 Task: Look for products in the category "Guacamole" from Store Brand only.
Action: Mouse moved to (888, 288)
Screenshot: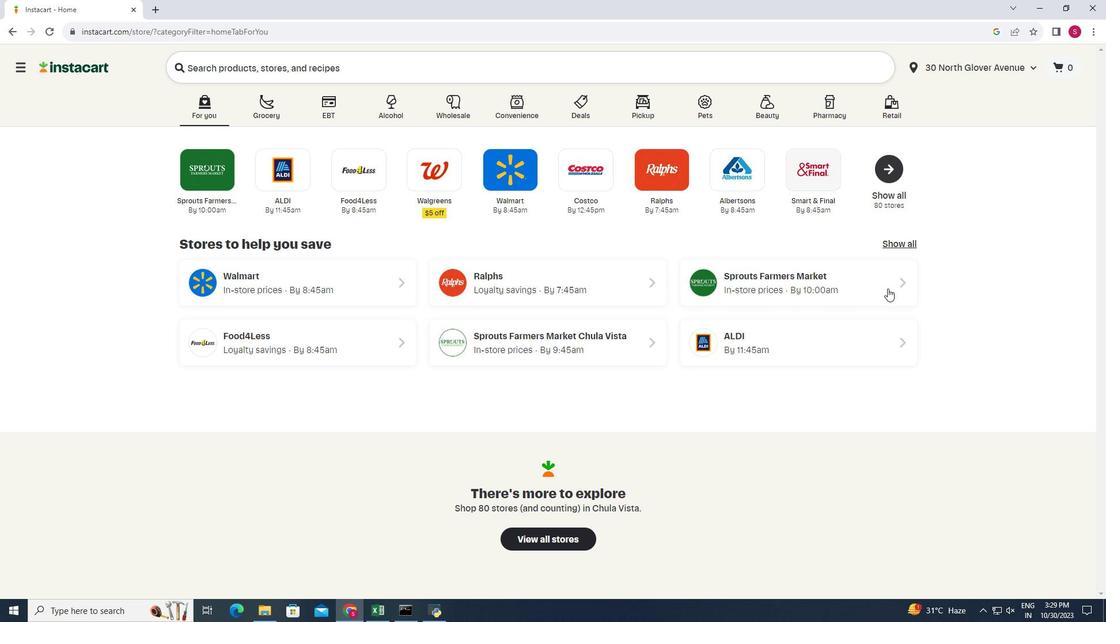 
Action: Mouse pressed left at (888, 288)
Screenshot: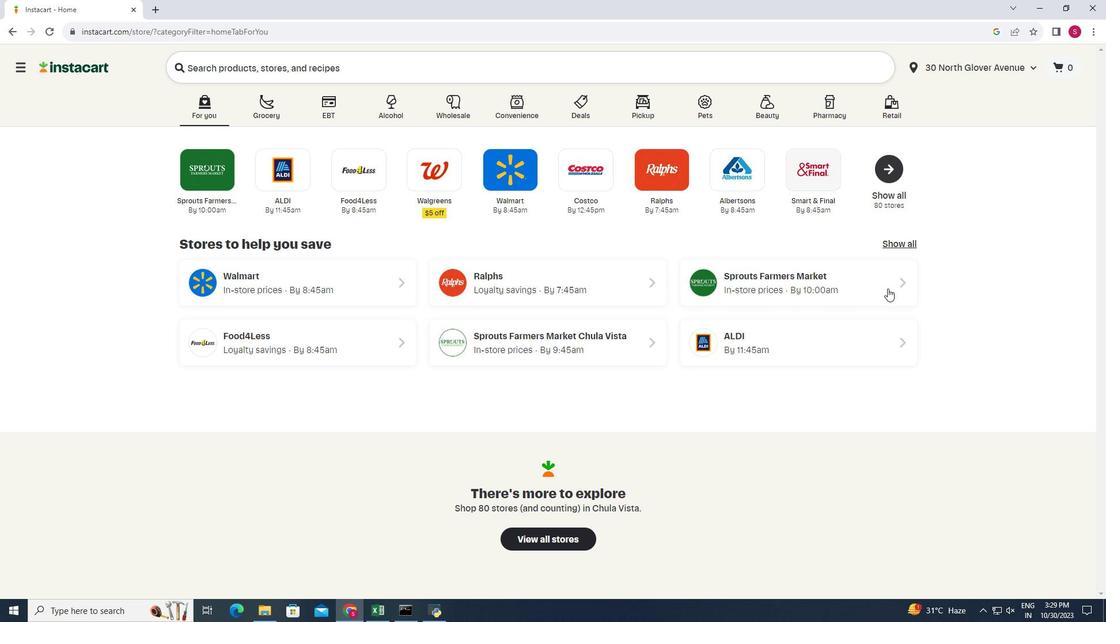 
Action: Mouse moved to (28, 503)
Screenshot: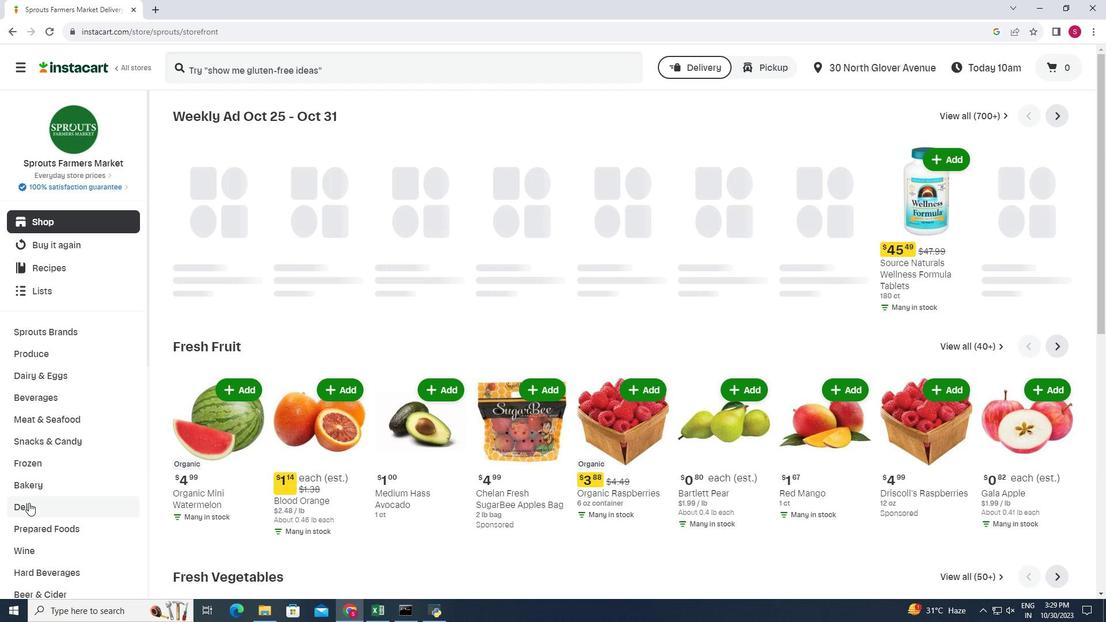 
Action: Mouse pressed left at (28, 503)
Screenshot: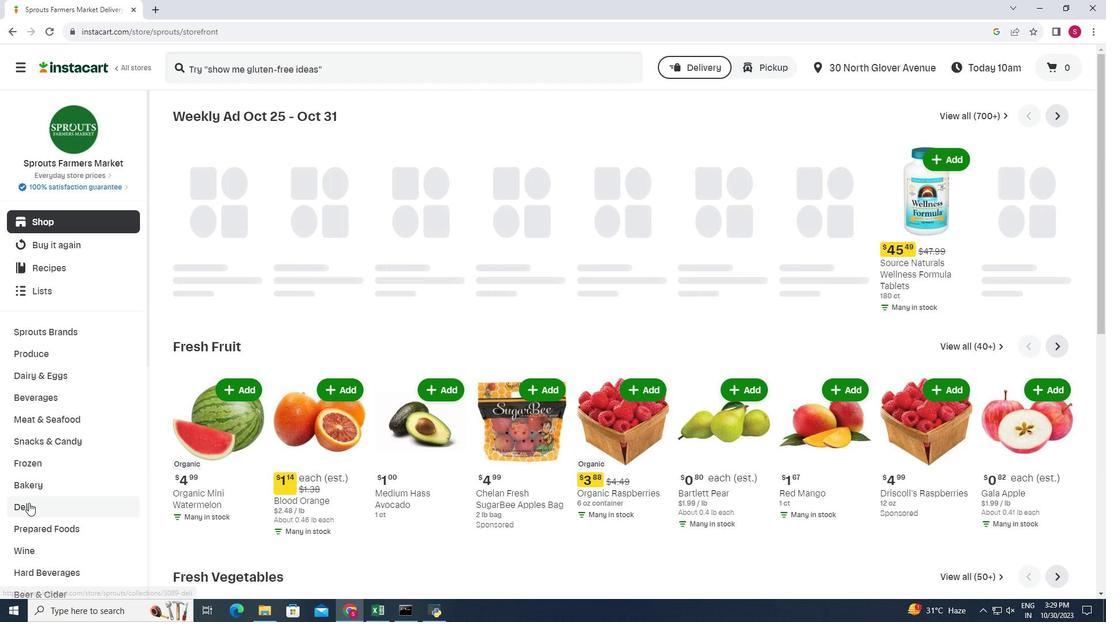 
Action: Mouse moved to (292, 279)
Screenshot: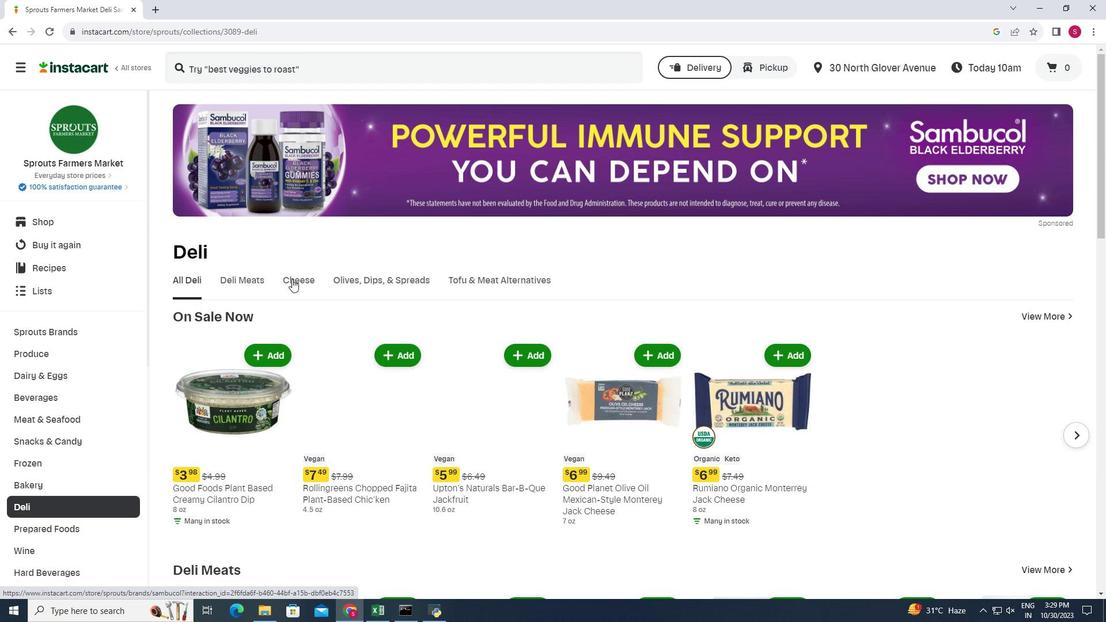 
Action: Mouse pressed left at (292, 279)
Screenshot: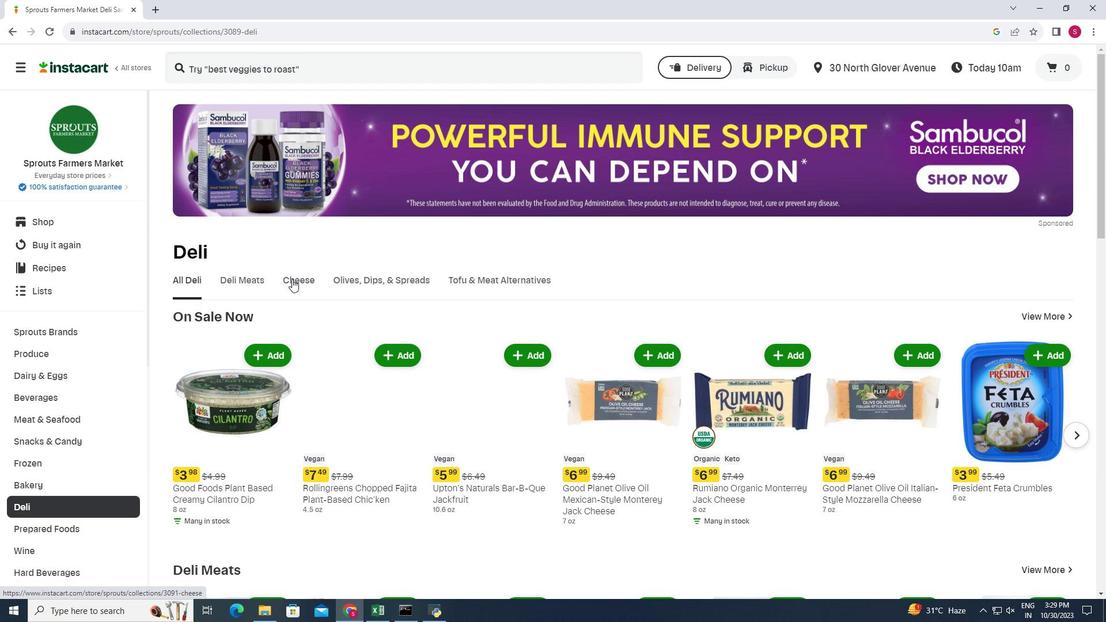 
Action: Mouse moved to (395, 291)
Screenshot: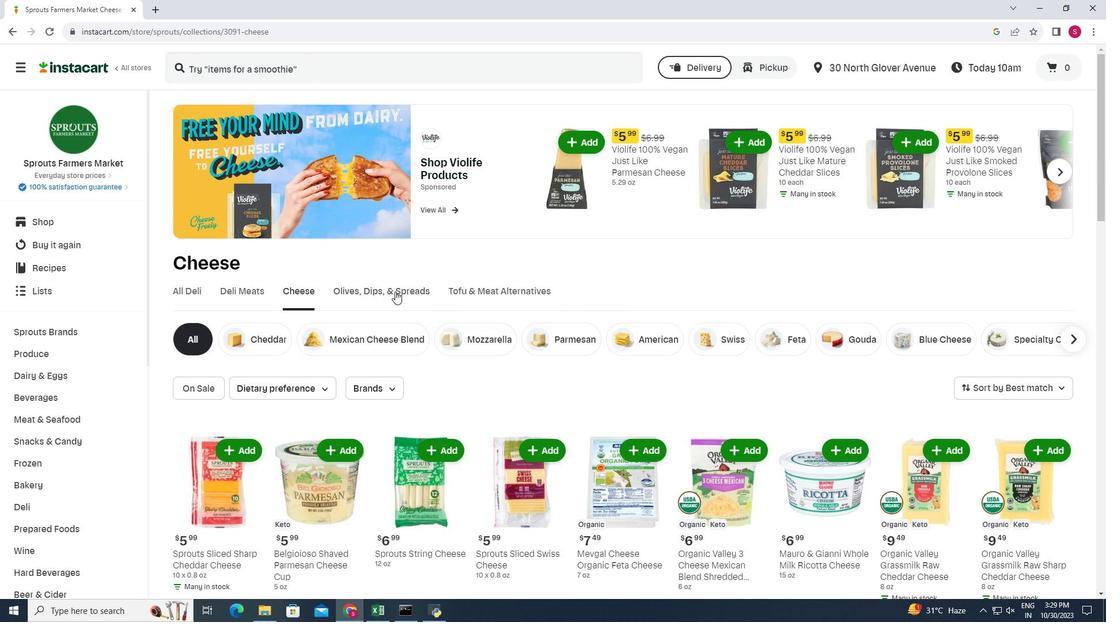 
Action: Mouse pressed left at (395, 291)
Screenshot: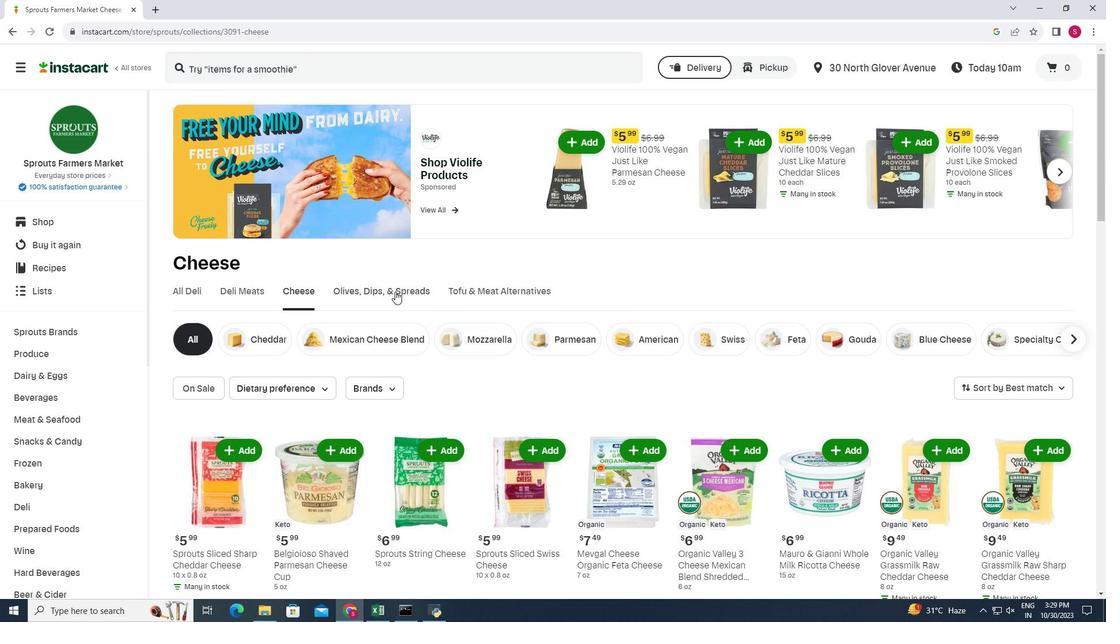 
Action: Mouse moved to (364, 318)
Screenshot: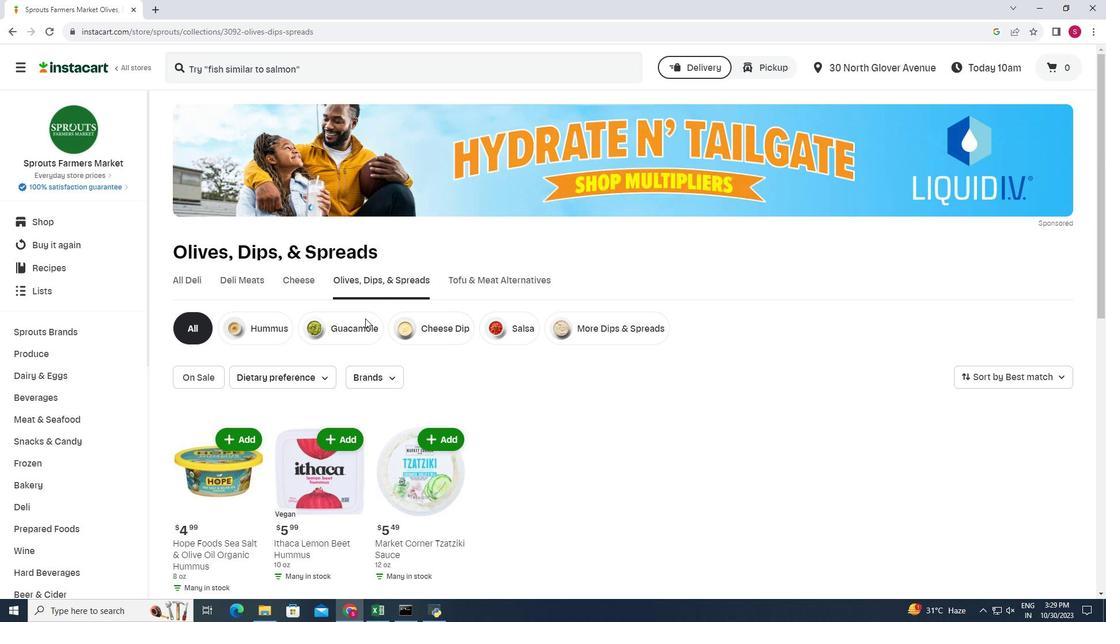 
Action: Mouse pressed left at (364, 318)
Screenshot: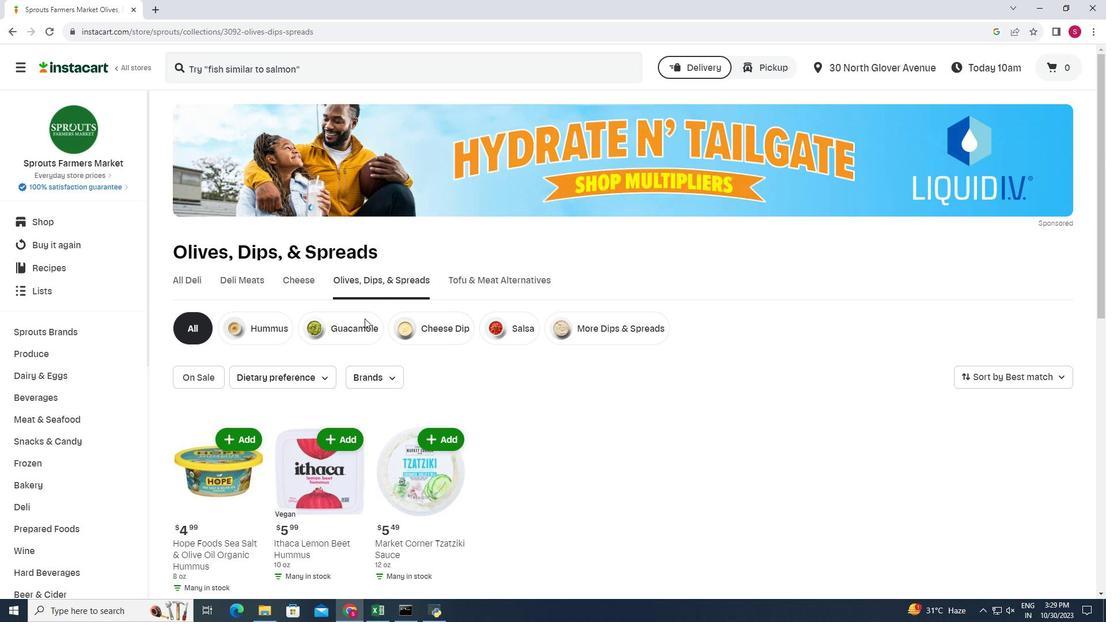 
Action: Mouse moved to (364, 323)
Screenshot: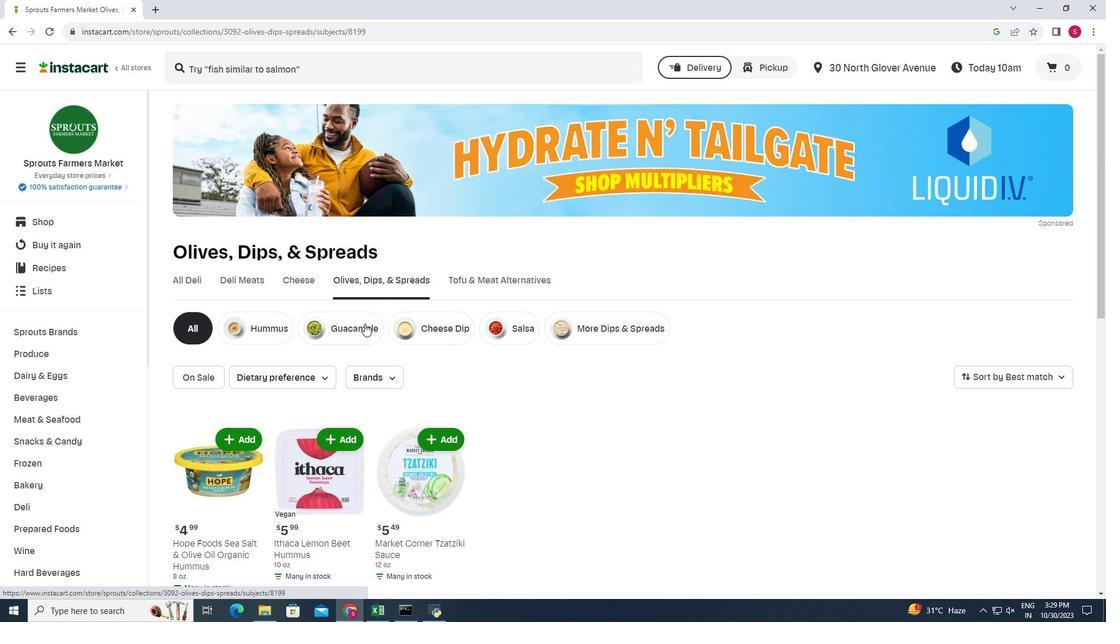 
Action: Mouse pressed left at (364, 323)
Screenshot: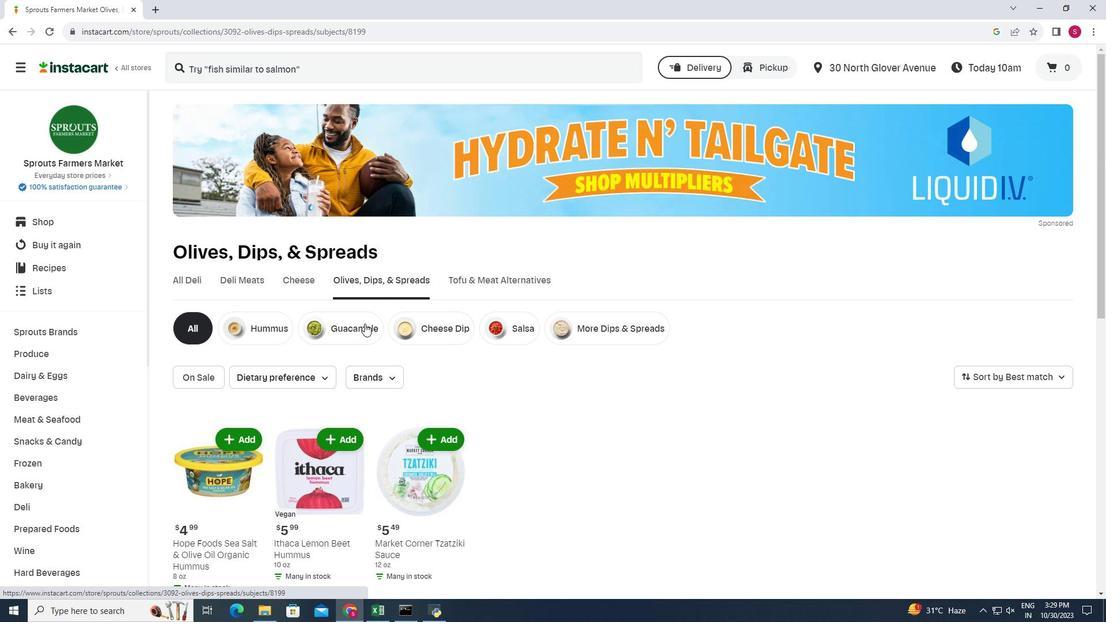 
Action: Mouse moved to (391, 248)
Screenshot: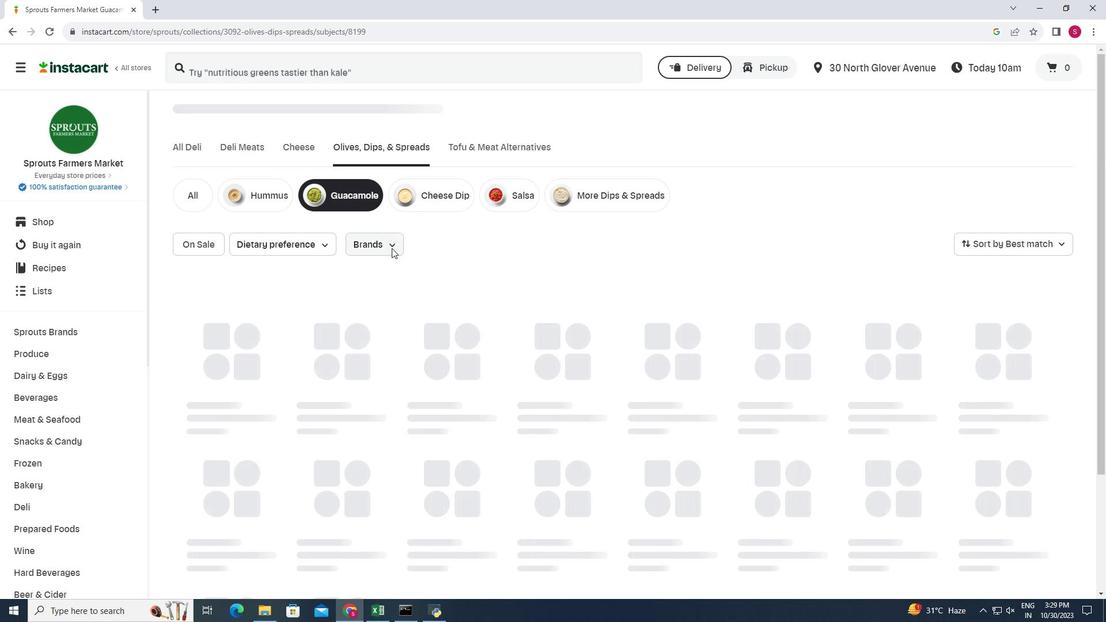 
Action: Mouse pressed left at (391, 248)
Screenshot: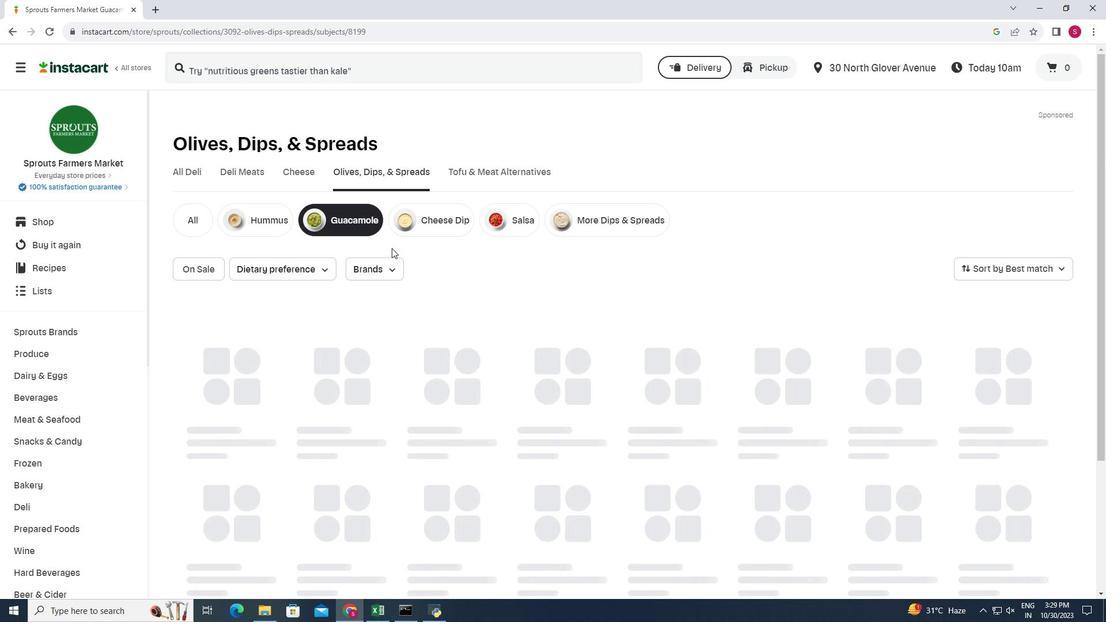 
Action: Mouse moved to (391, 267)
Screenshot: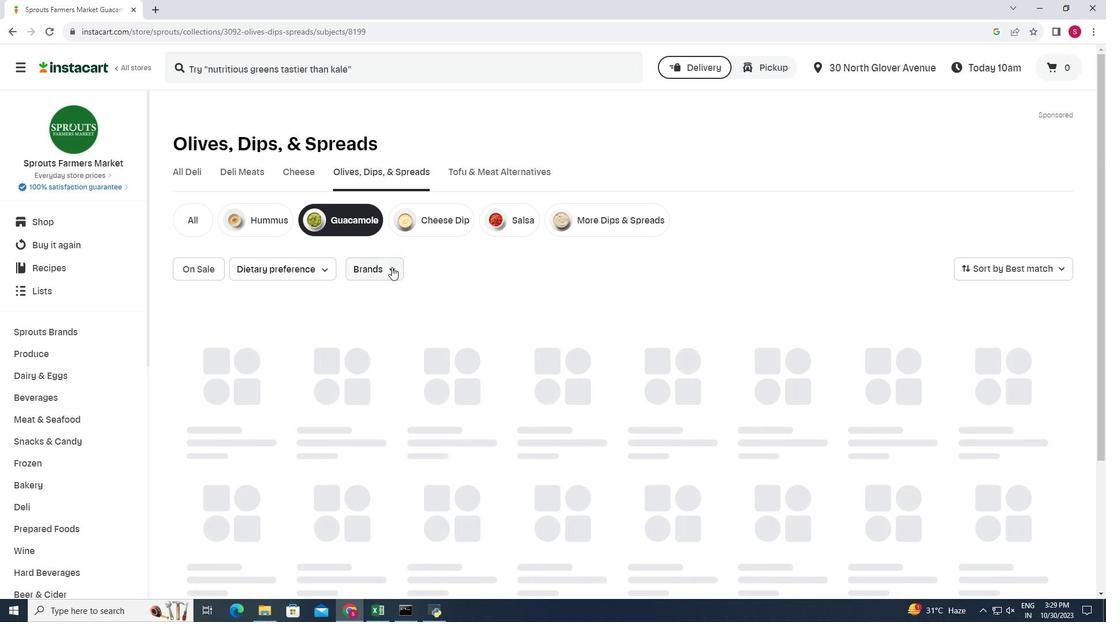 
Action: Mouse pressed left at (391, 267)
Screenshot: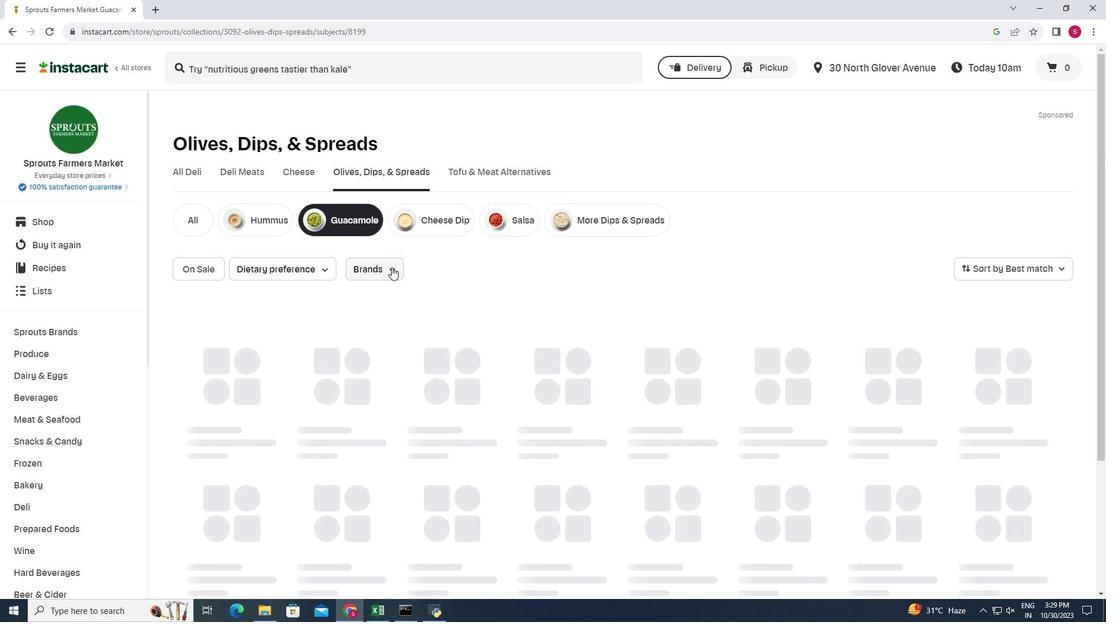 
Action: Mouse moved to (362, 413)
Screenshot: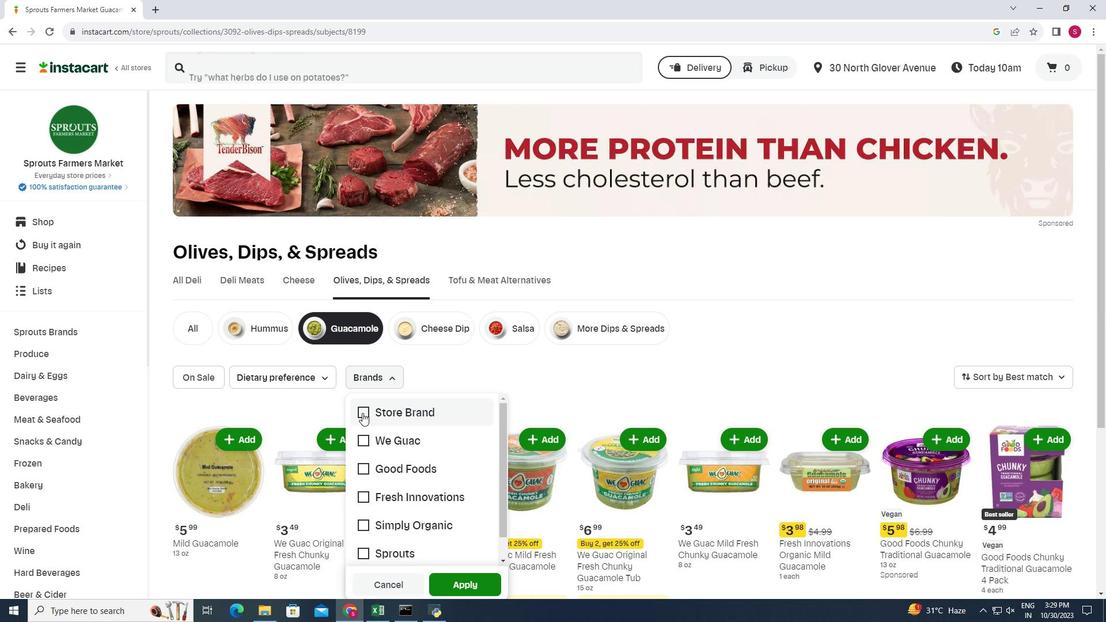 
Action: Mouse pressed left at (362, 413)
Screenshot: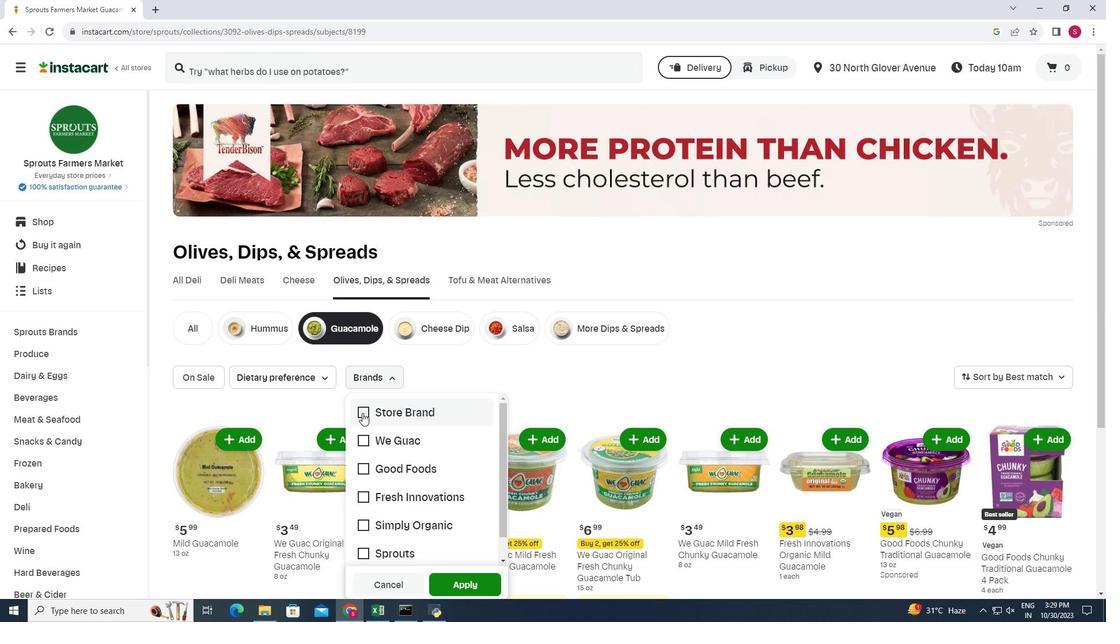 
Action: Mouse moved to (439, 578)
Screenshot: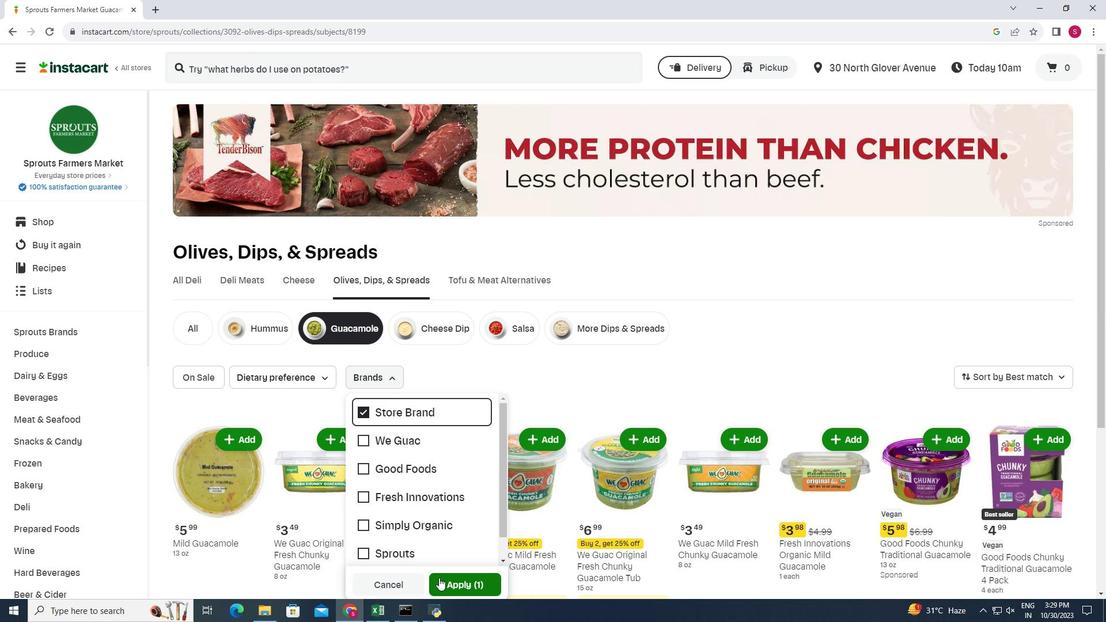
Action: Mouse pressed left at (439, 578)
Screenshot: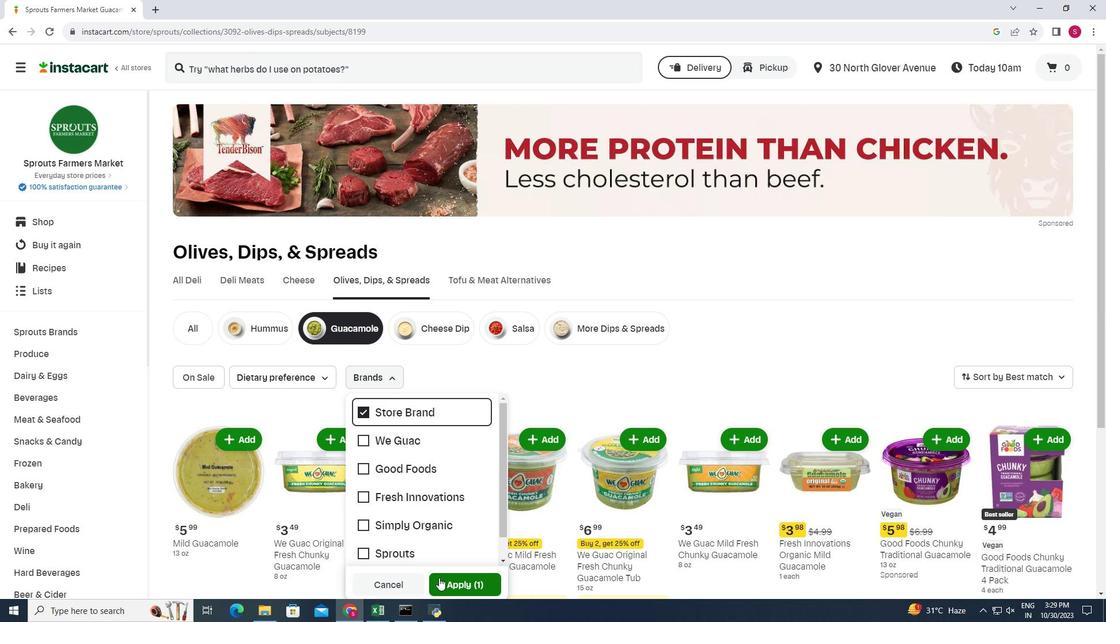 
Action: Mouse moved to (751, 378)
Screenshot: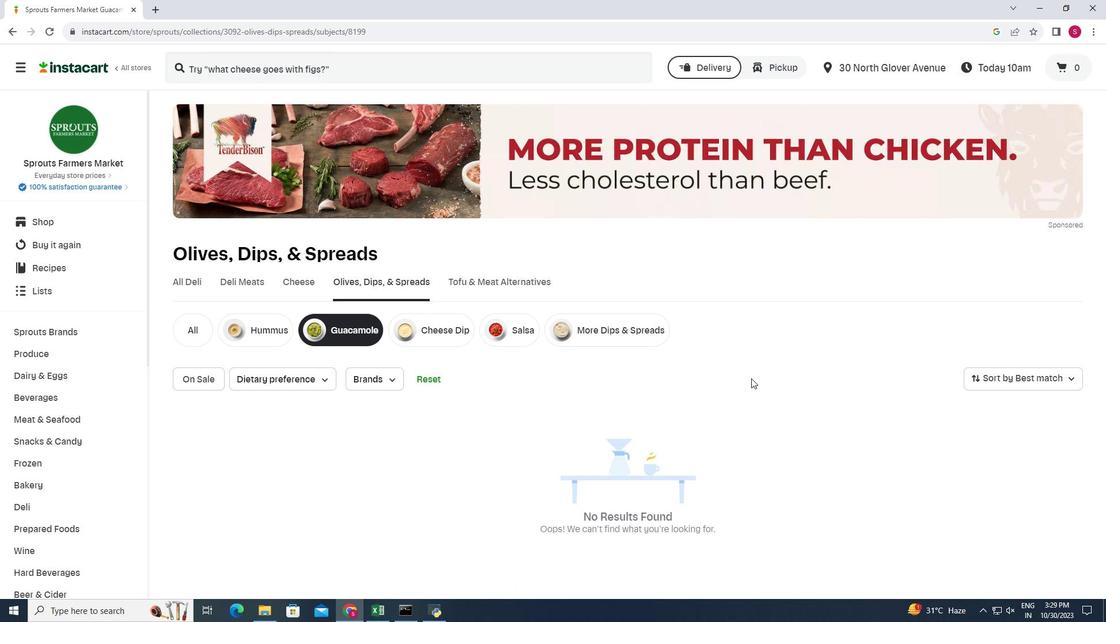 
